 Task: Create a due date automation trigger when advanced on, on the wednesday before a card is due add checklist without checklist at 11:00 AM.
Action: Mouse moved to (753, 412)
Screenshot: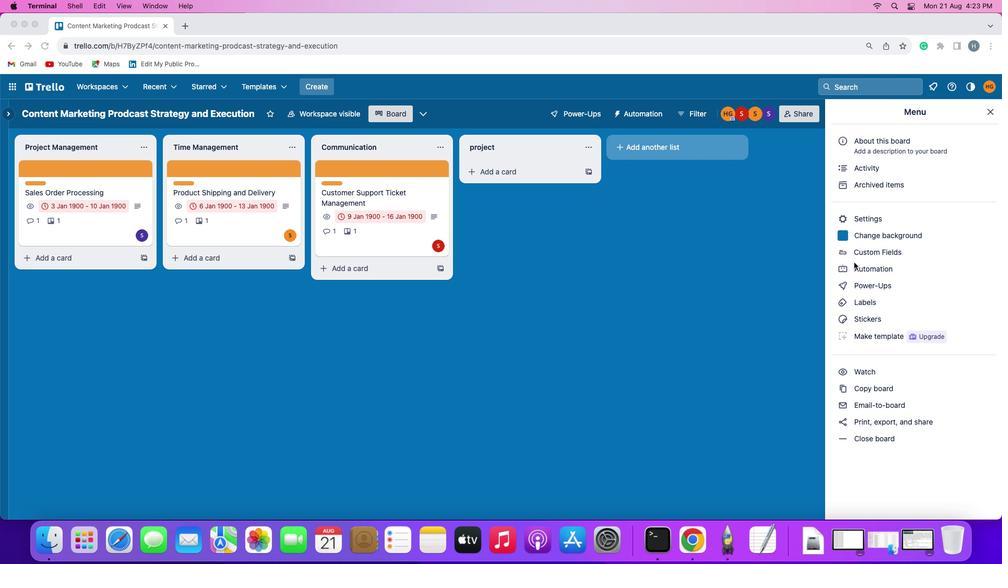 
Action: Mouse pressed left at (753, 412)
Screenshot: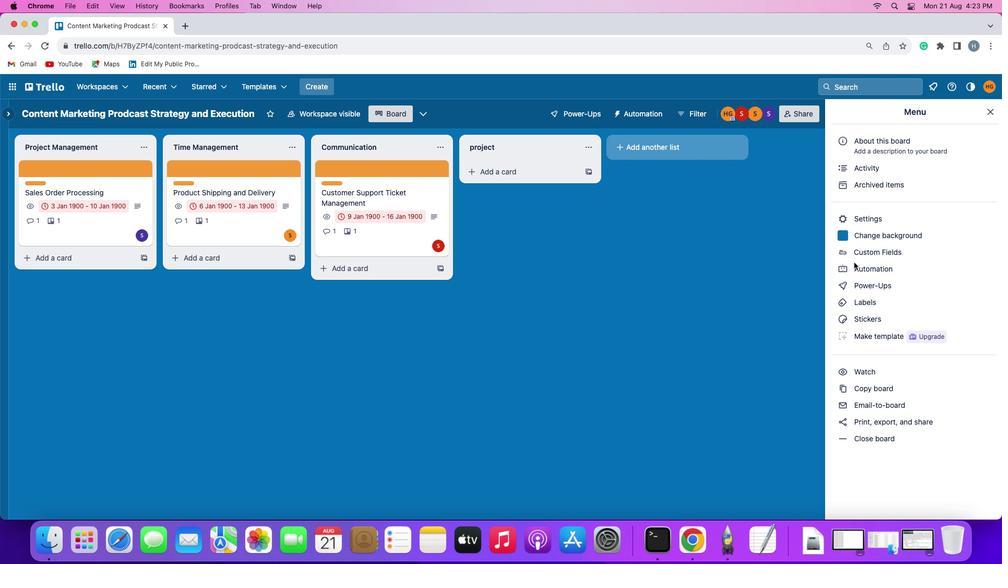 
Action: Mouse pressed left at (753, 412)
Screenshot: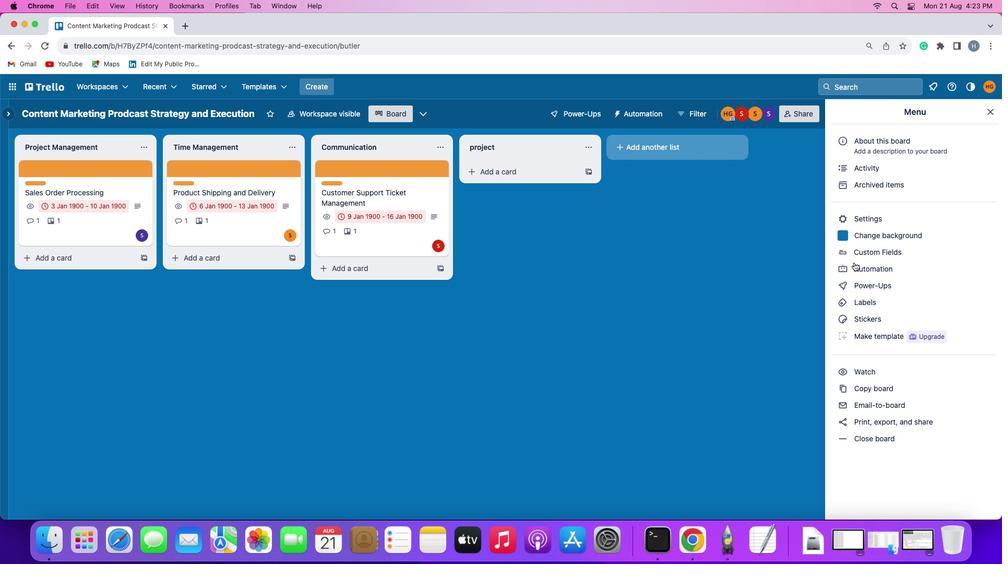
Action: Mouse moved to (166, 407)
Screenshot: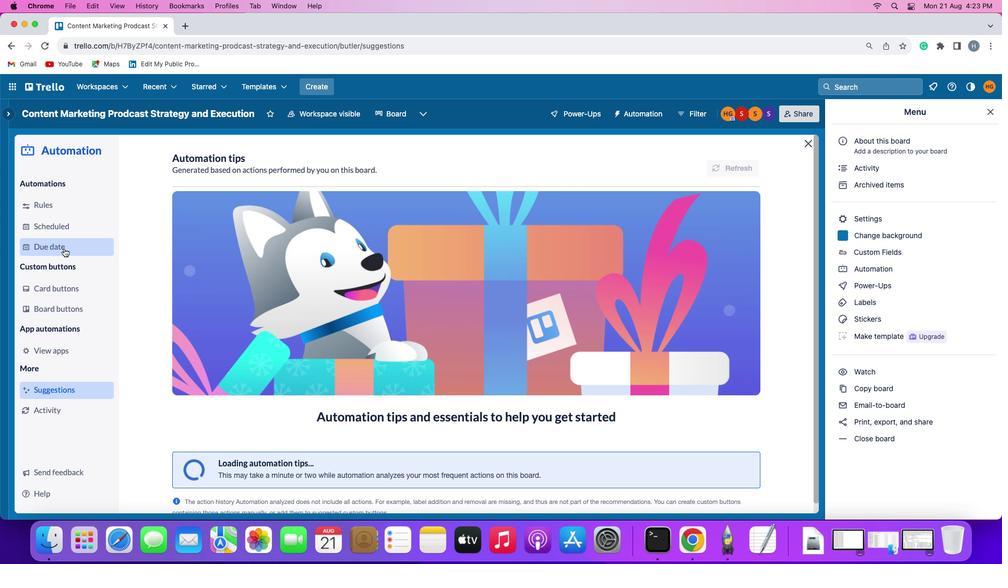 
Action: Mouse pressed left at (166, 407)
Screenshot: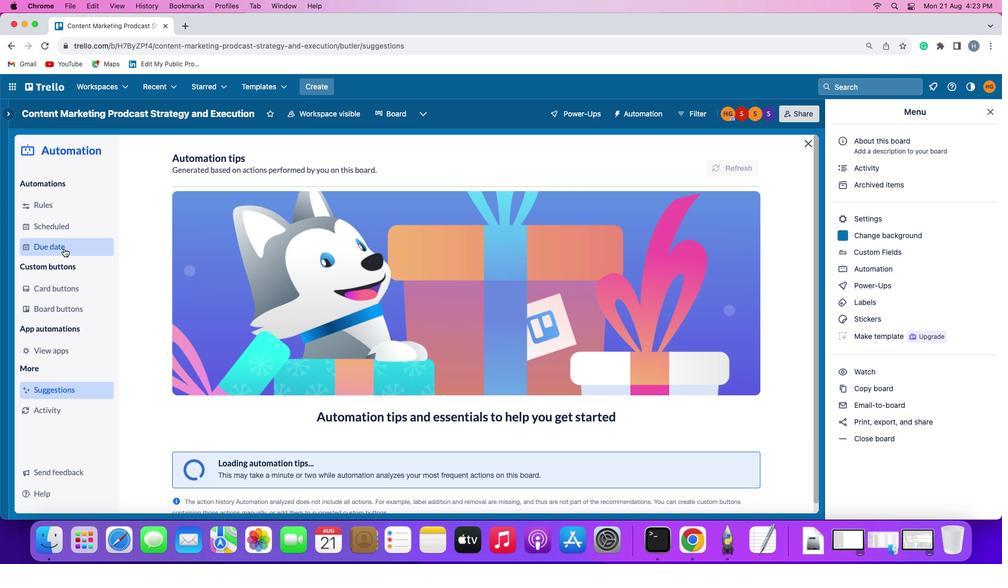 
Action: Mouse moved to (638, 381)
Screenshot: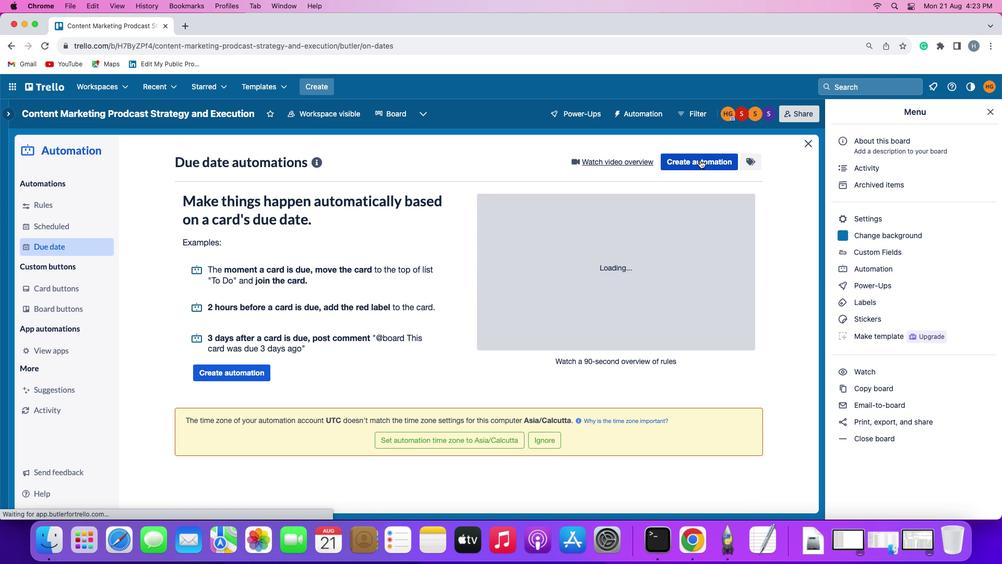 
Action: Mouse pressed left at (638, 381)
Screenshot: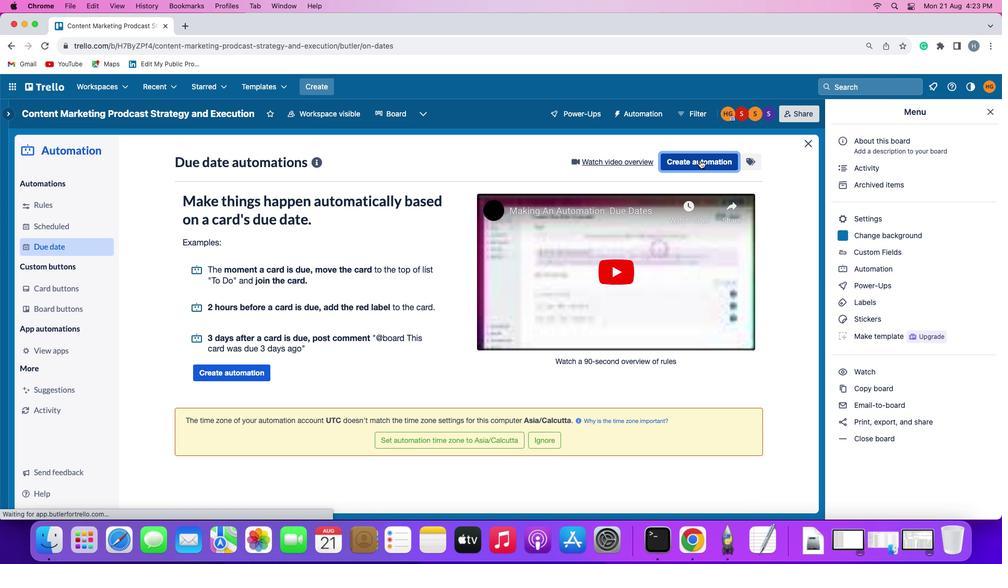 
Action: Mouse moved to (270, 412)
Screenshot: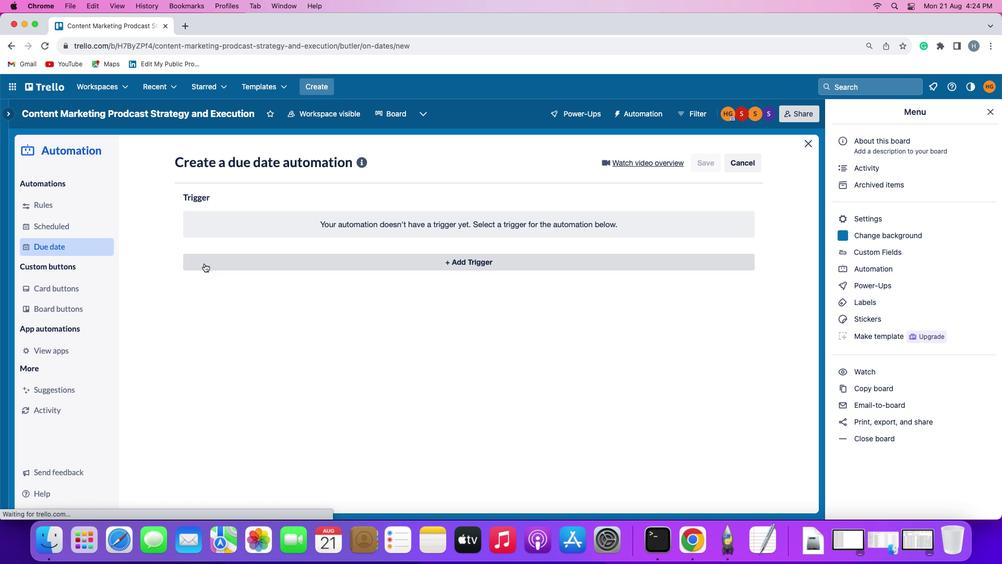 
Action: Mouse pressed left at (270, 412)
Screenshot: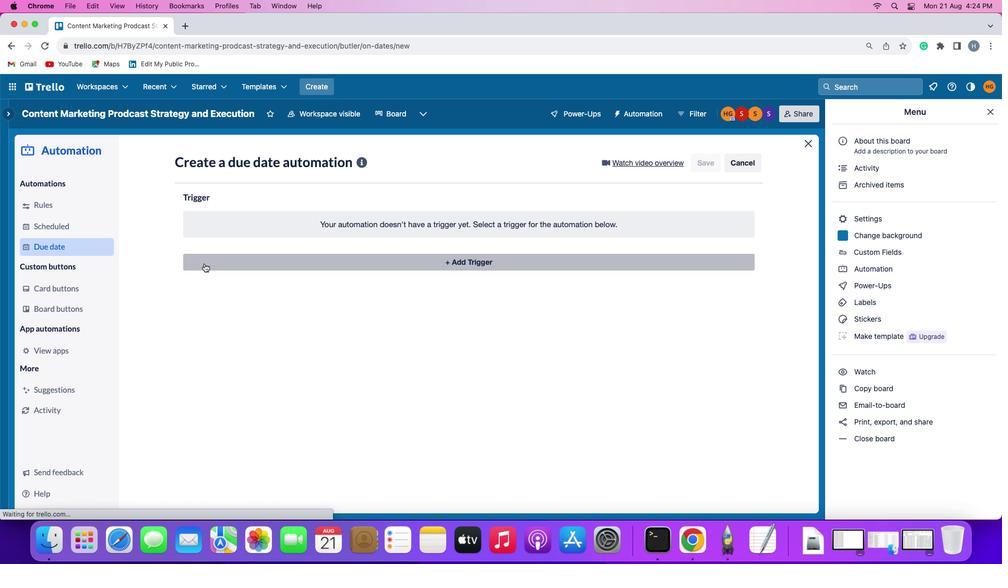 
Action: Mouse moved to (295, 469)
Screenshot: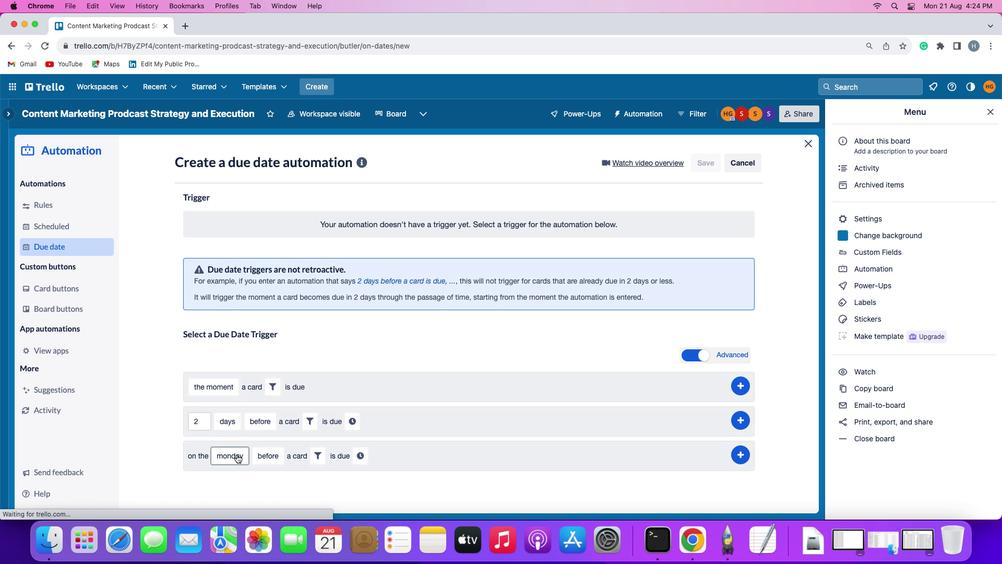 
Action: Mouse pressed left at (295, 469)
Screenshot: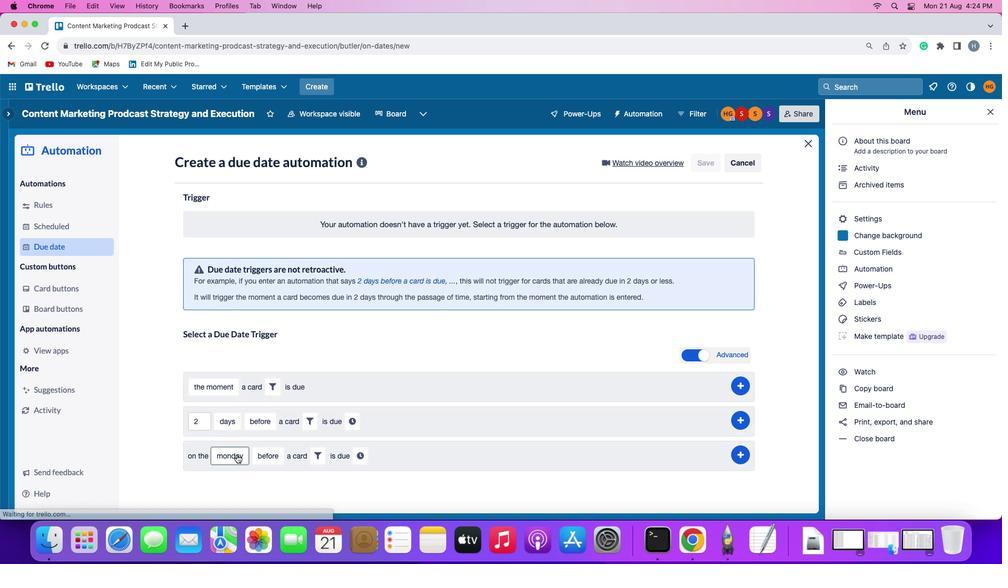 
Action: Mouse moved to (310, 439)
Screenshot: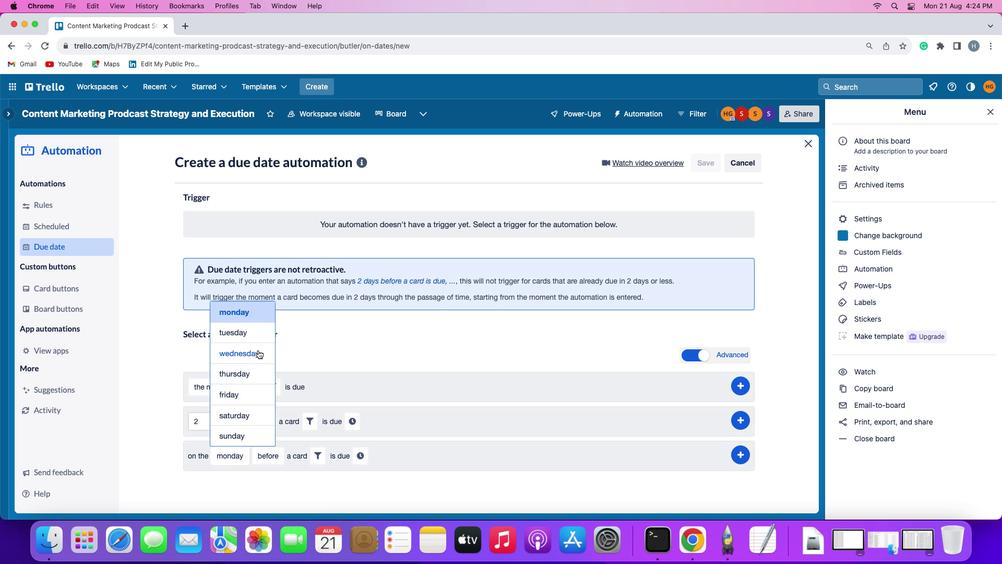 
Action: Mouse pressed left at (310, 439)
Screenshot: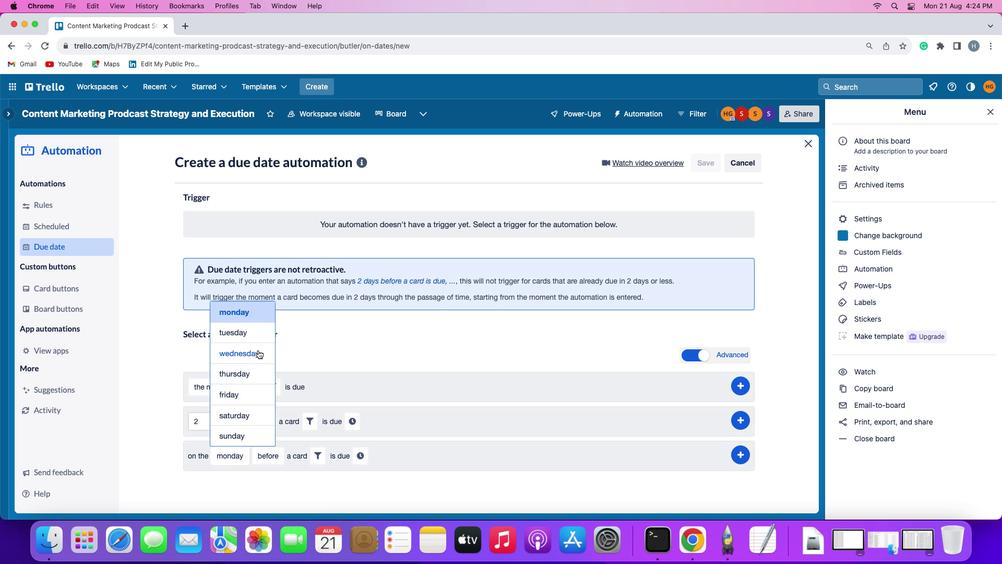 
Action: Mouse moved to (367, 469)
Screenshot: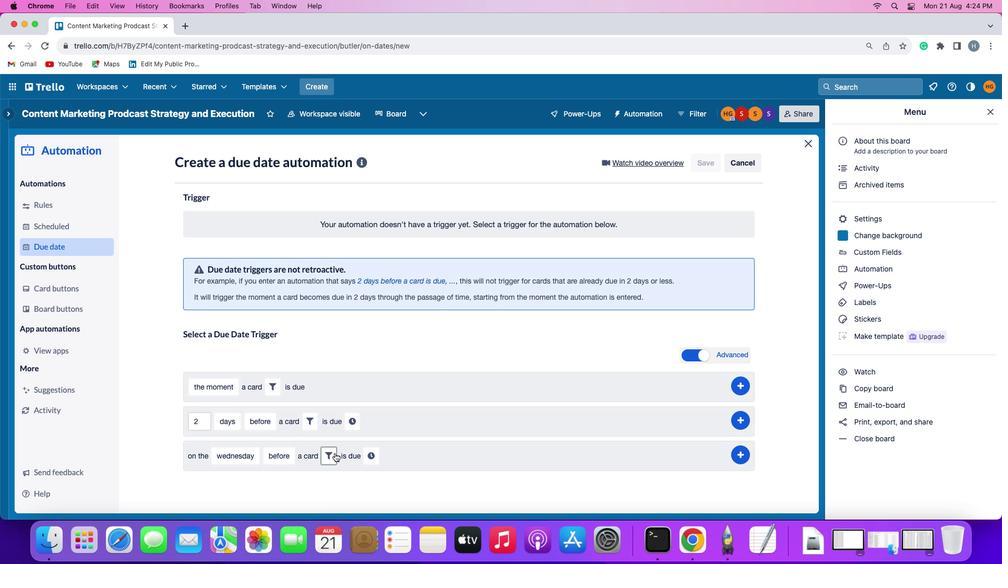 
Action: Mouse pressed left at (367, 469)
Screenshot: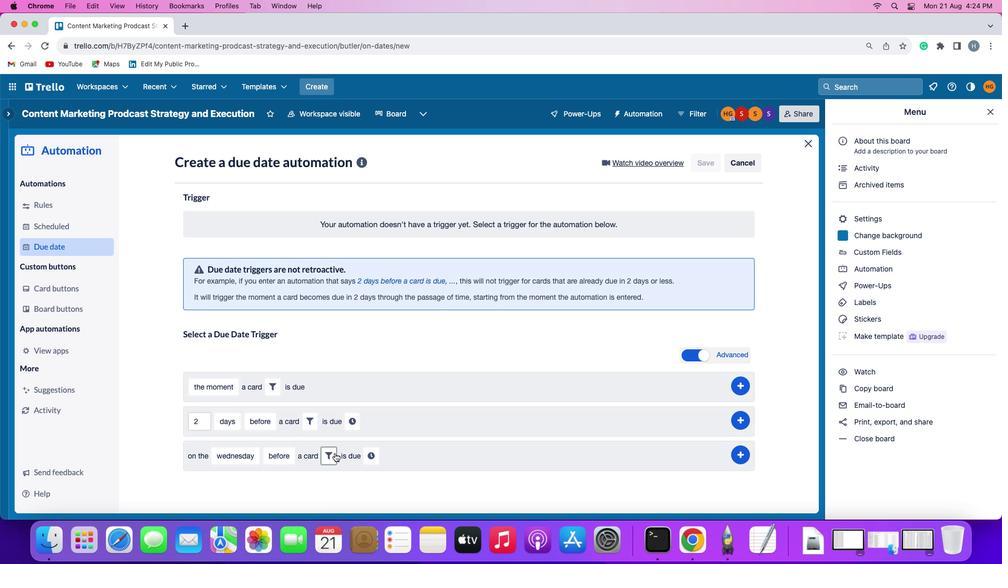 
Action: Mouse moved to (441, 478)
Screenshot: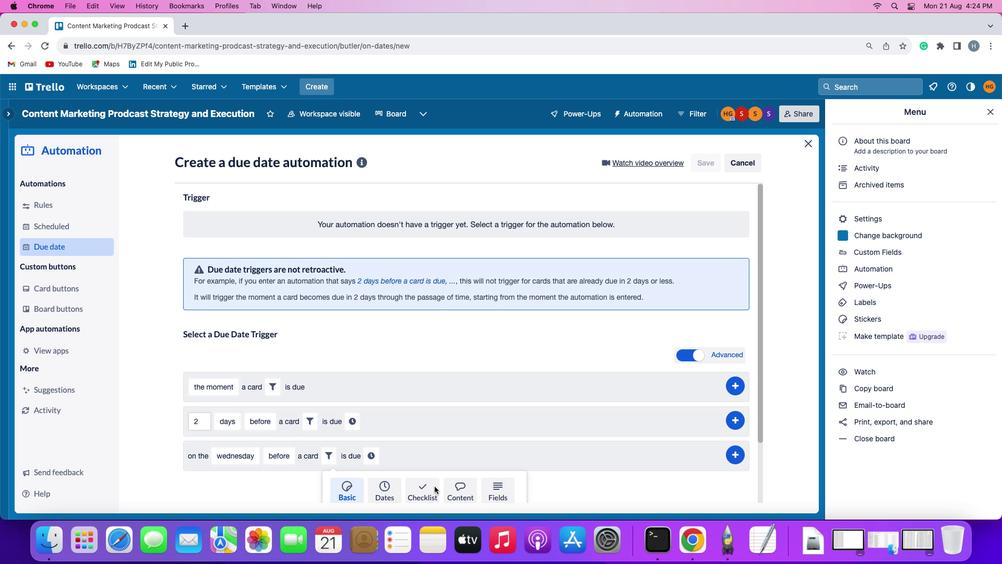 
Action: Mouse pressed left at (441, 478)
Screenshot: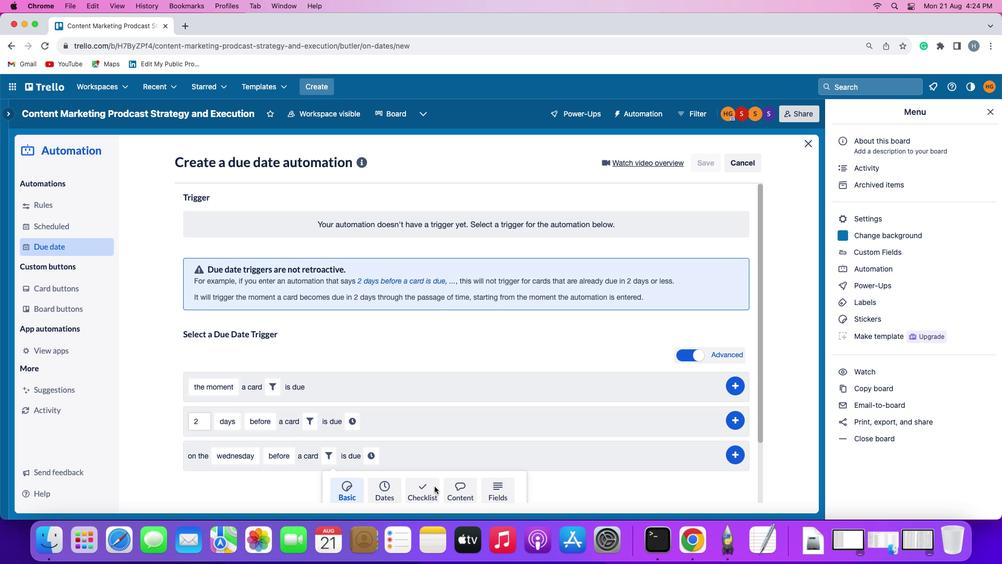 
Action: Mouse moved to (344, 477)
Screenshot: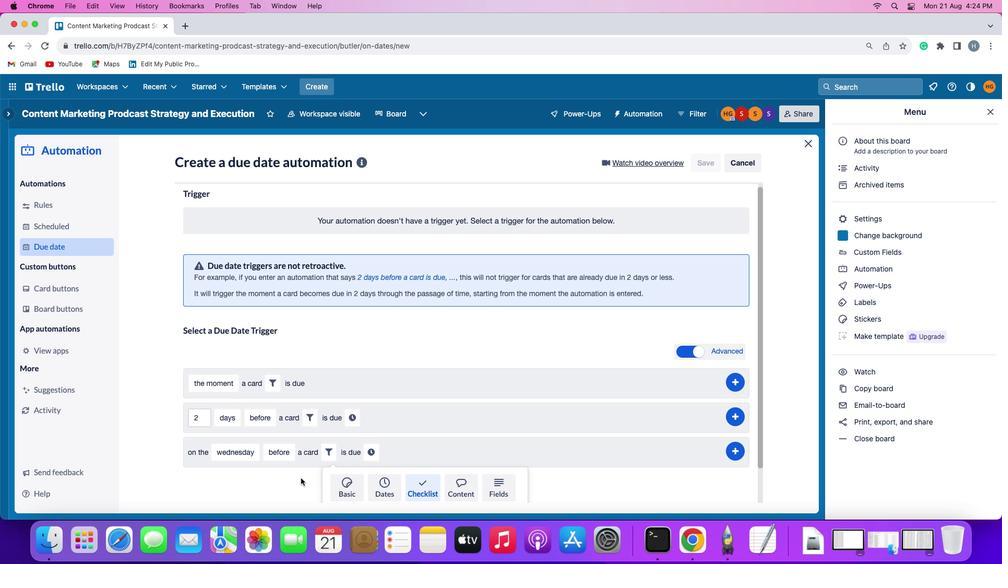 
Action: Mouse scrolled (344, 477) with delta (119, 333)
Screenshot: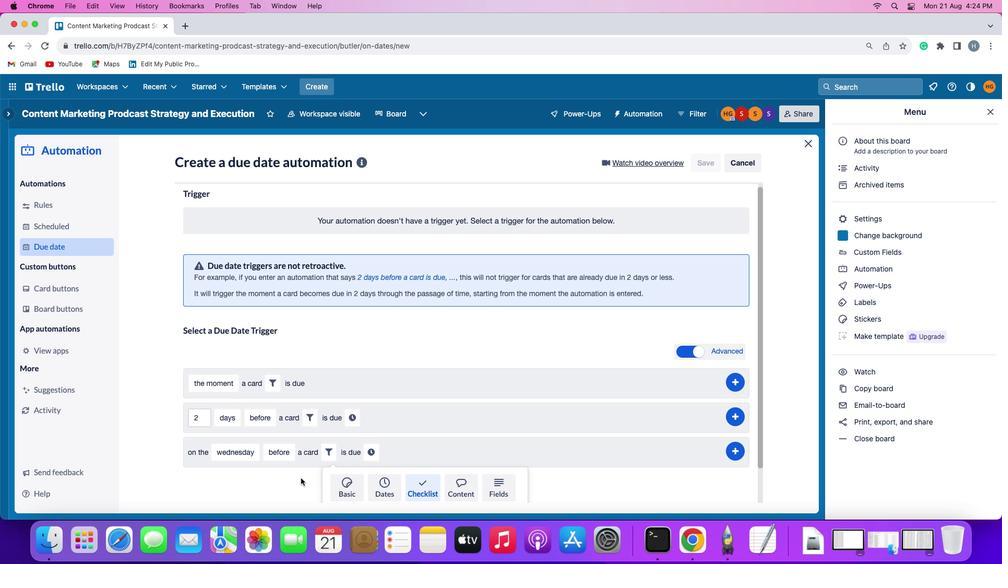 
Action: Mouse scrolled (344, 477) with delta (119, 333)
Screenshot: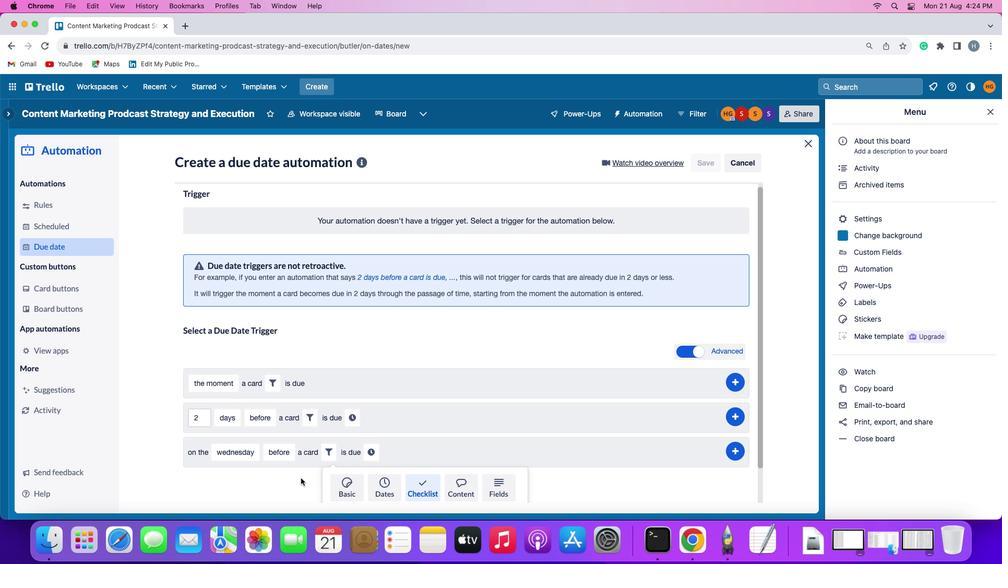 
Action: Mouse moved to (344, 477)
Screenshot: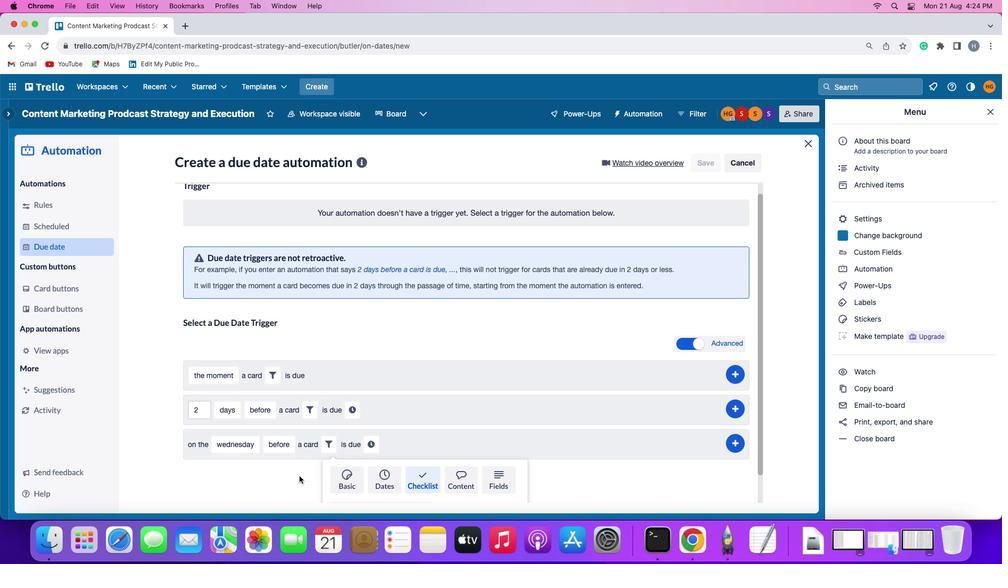 
Action: Mouse scrolled (344, 477) with delta (119, 332)
Screenshot: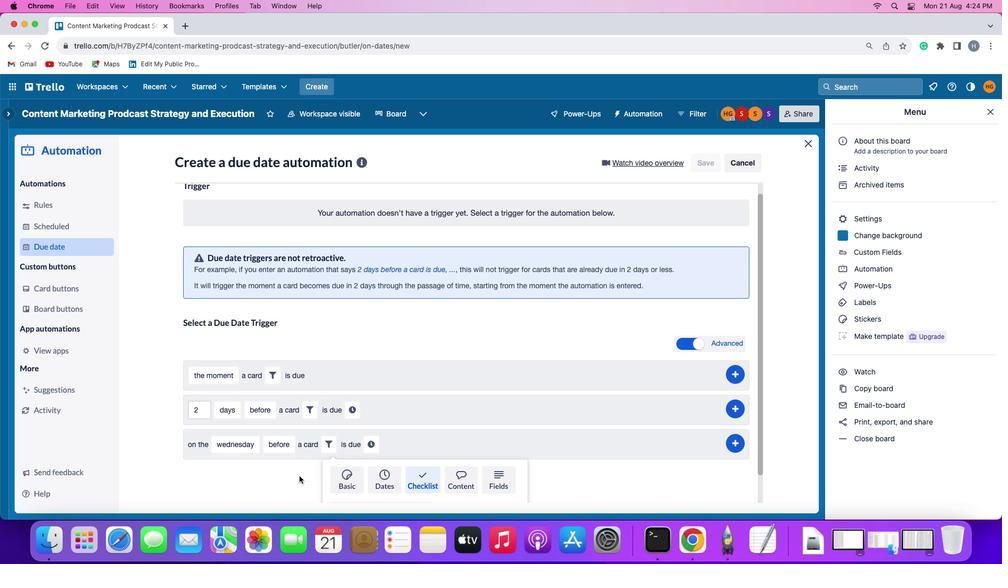 
Action: Mouse moved to (343, 477)
Screenshot: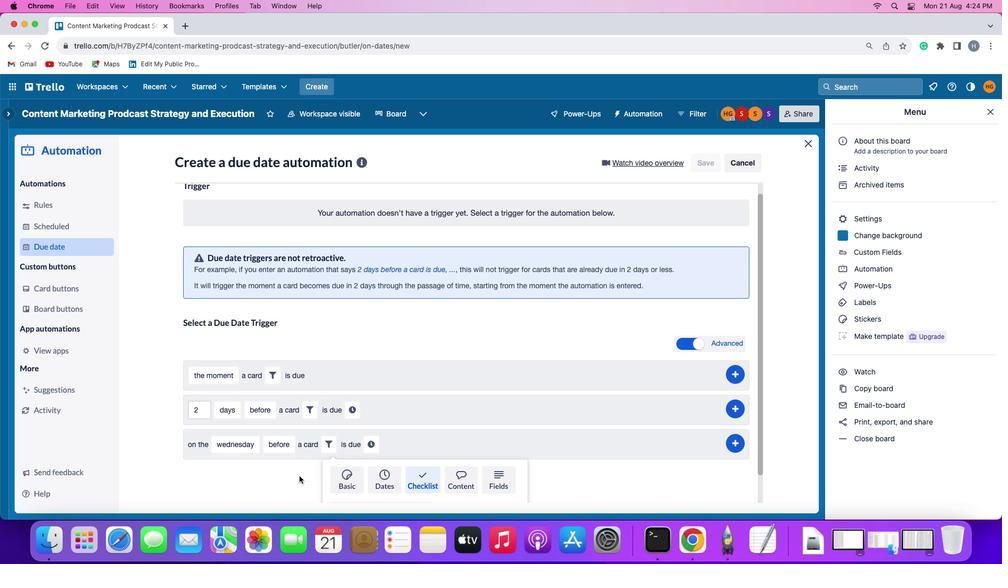 
Action: Mouse scrolled (343, 477) with delta (119, 332)
Screenshot: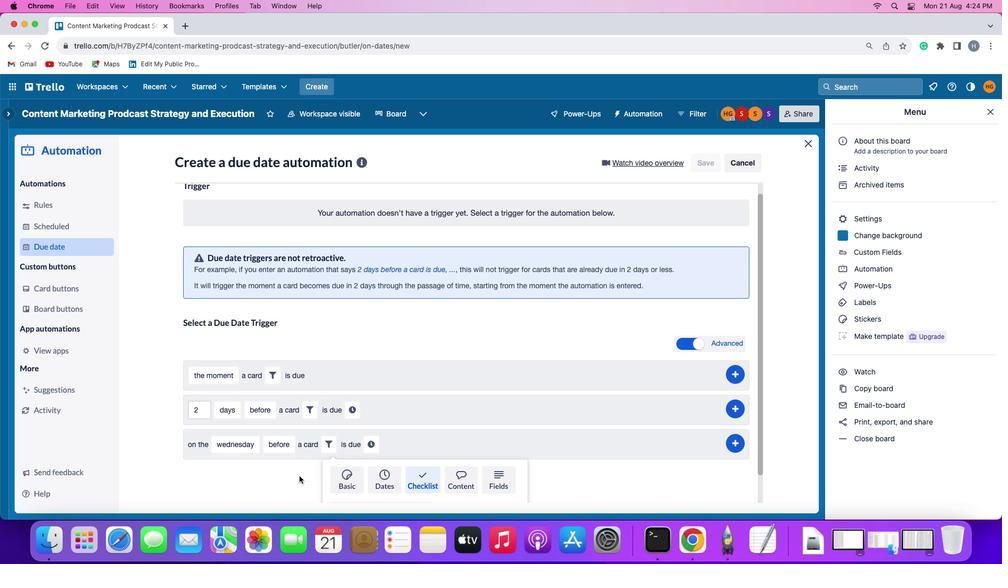 
Action: Mouse moved to (343, 477)
Screenshot: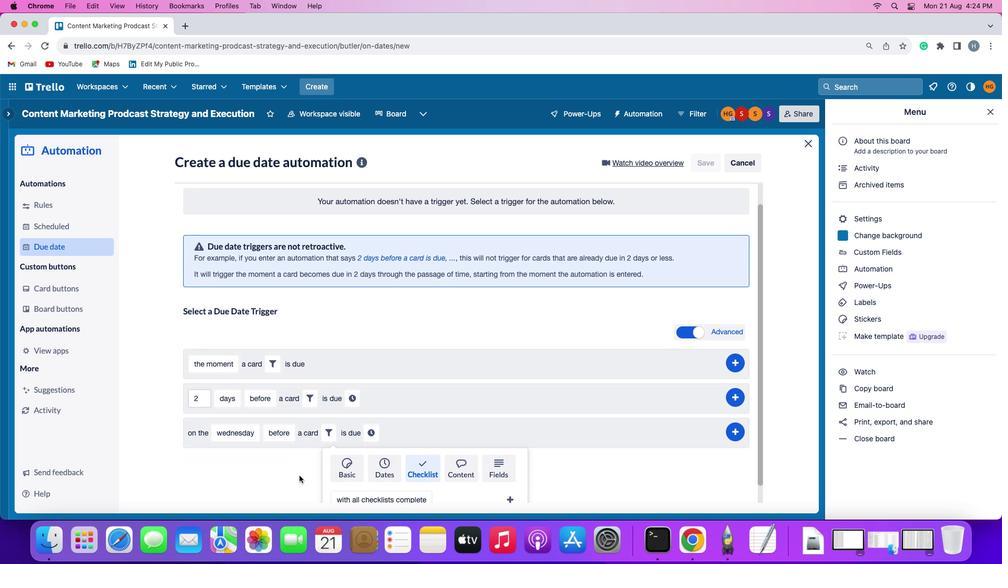 
Action: Mouse scrolled (343, 477) with delta (119, 332)
Screenshot: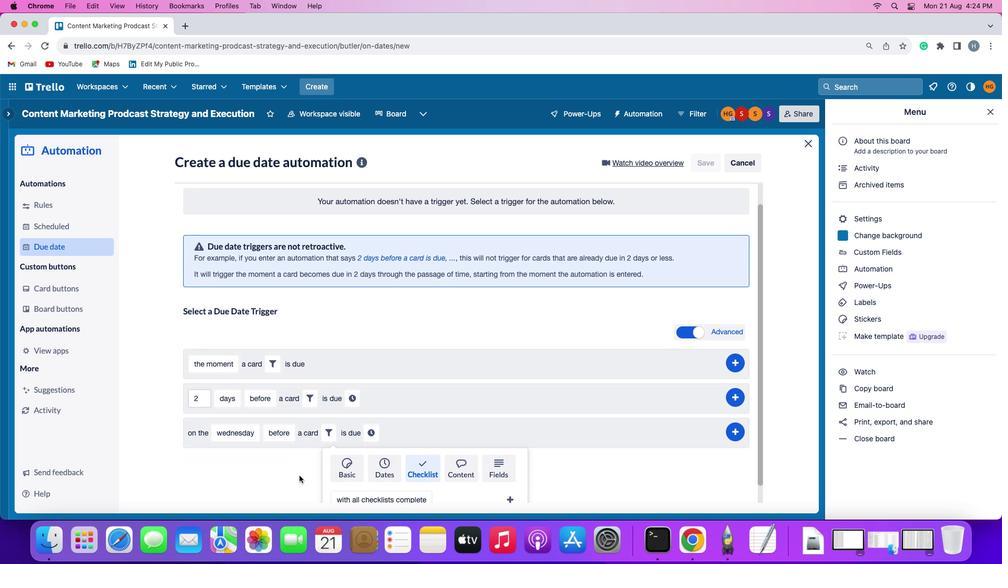
Action: Mouse moved to (341, 475)
Screenshot: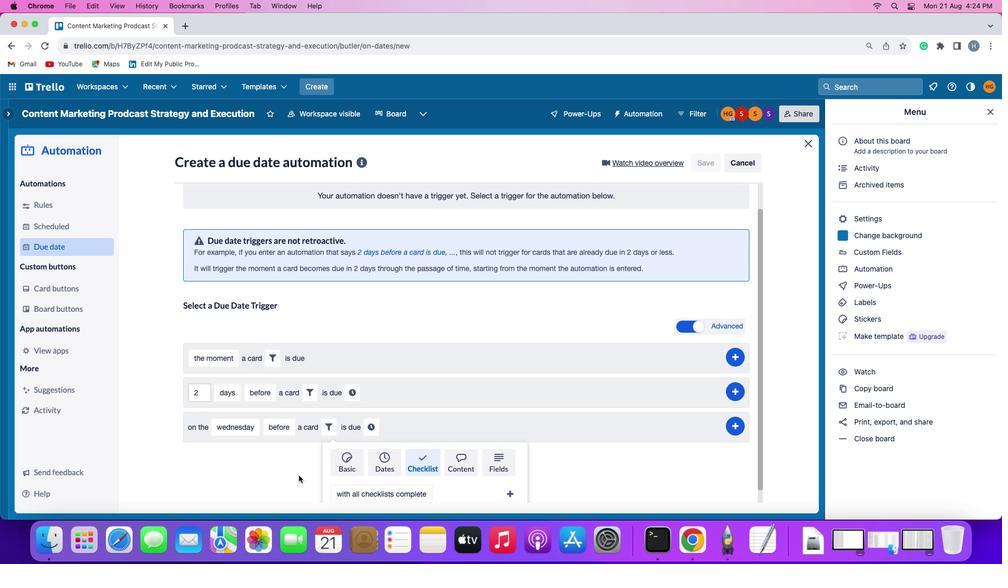 
Action: Mouse scrolled (341, 475) with delta (119, 332)
Screenshot: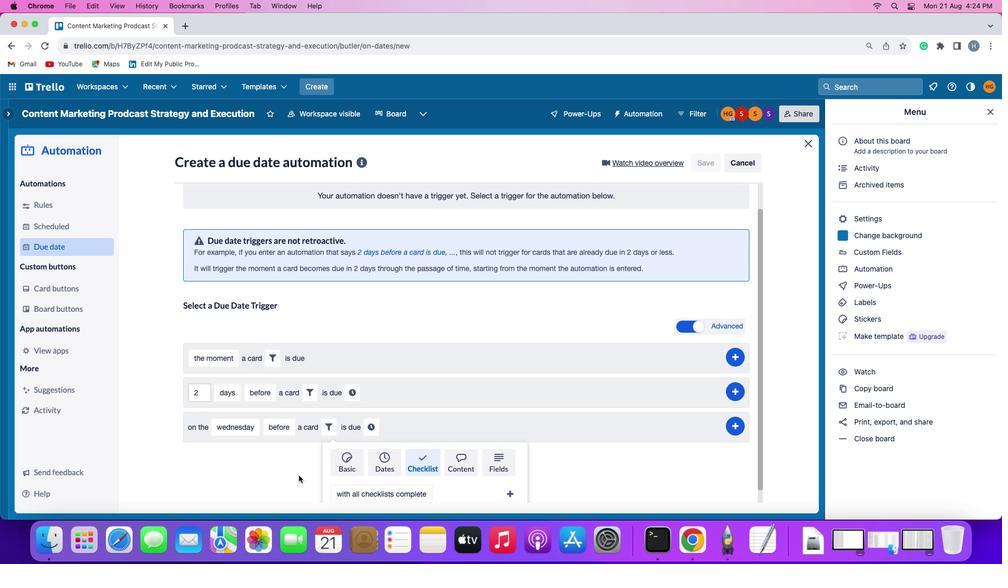 
Action: Mouse moved to (389, 476)
Screenshot: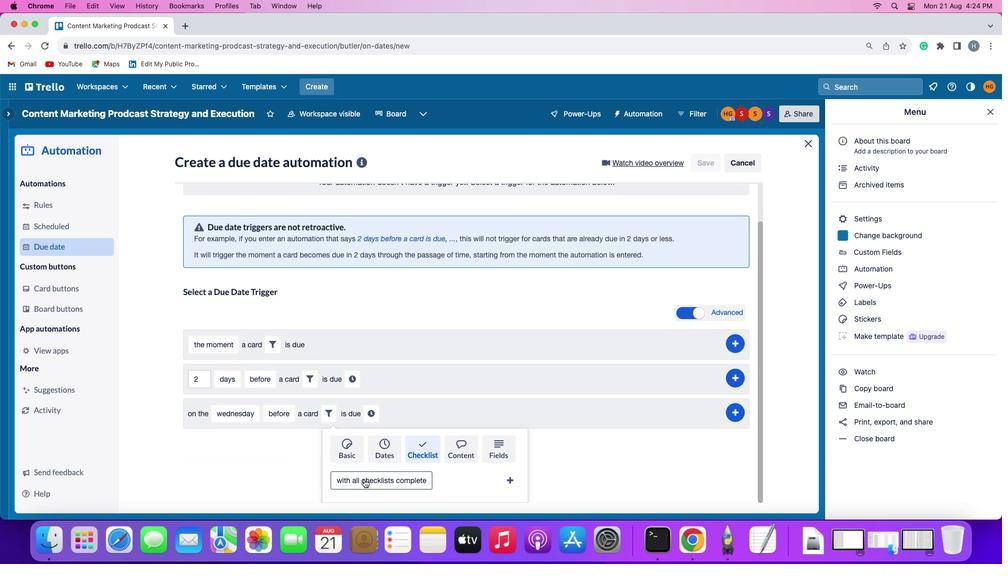 
Action: Mouse pressed left at (389, 476)
Screenshot: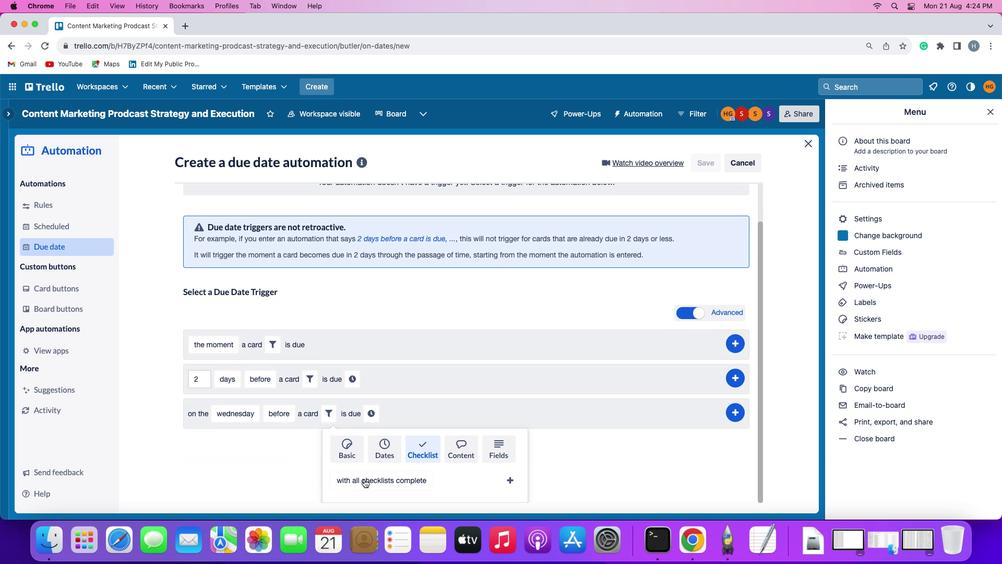 
Action: Mouse moved to (391, 472)
Screenshot: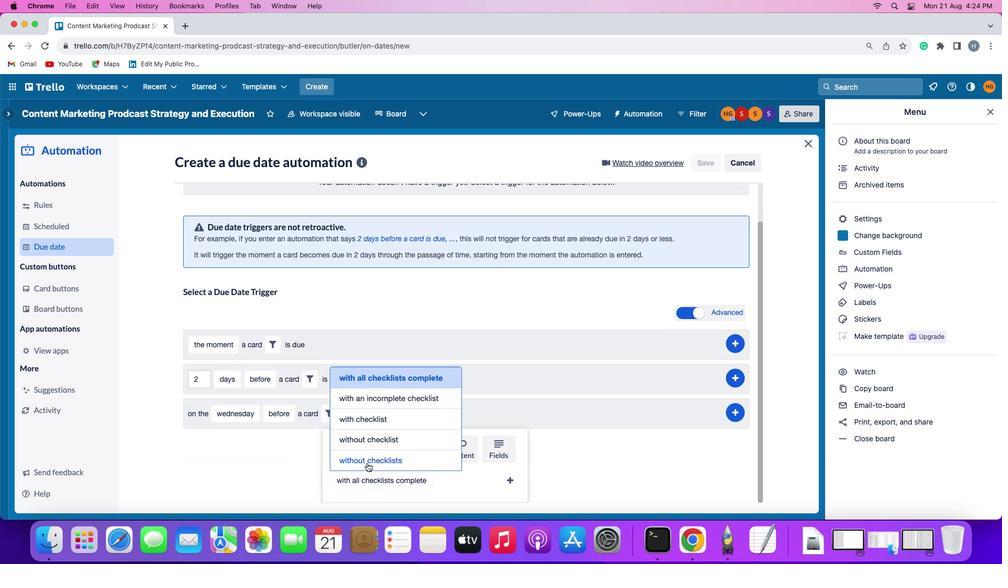 
Action: Mouse pressed left at (391, 472)
Screenshot: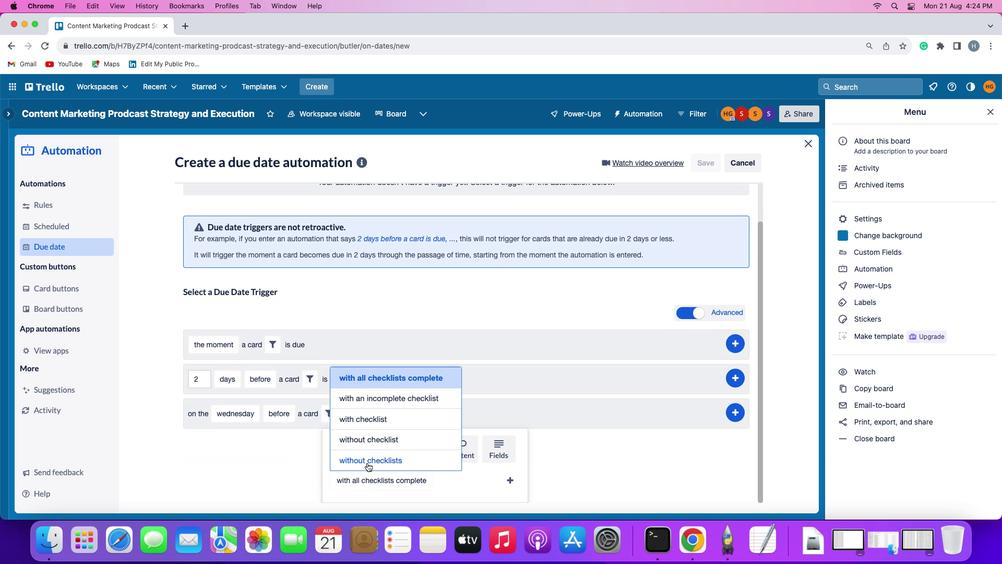 
Action: Mouse moved to (501, 476)
Screenshot: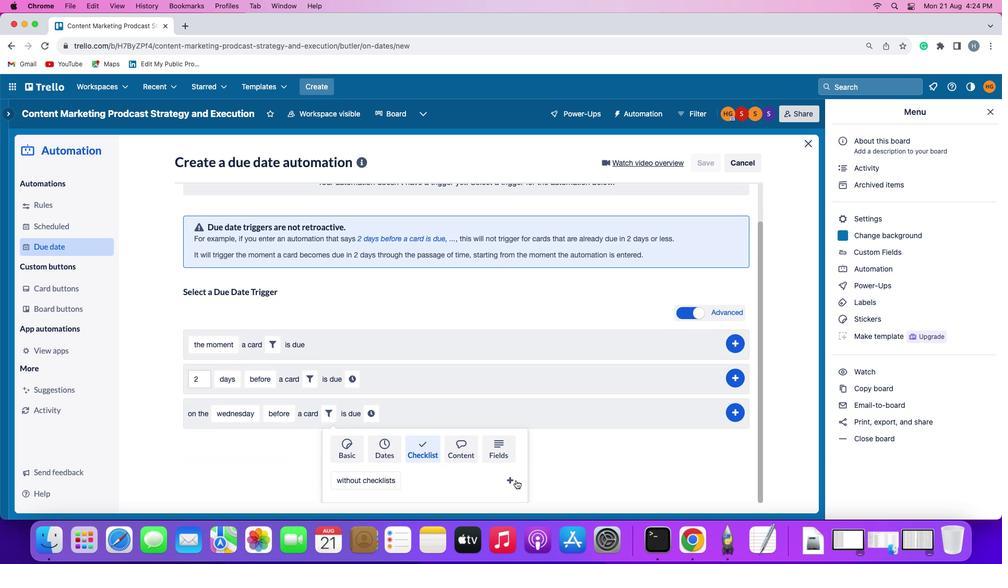
Action: Mouse pressed left at (501, 476)
Screenshot: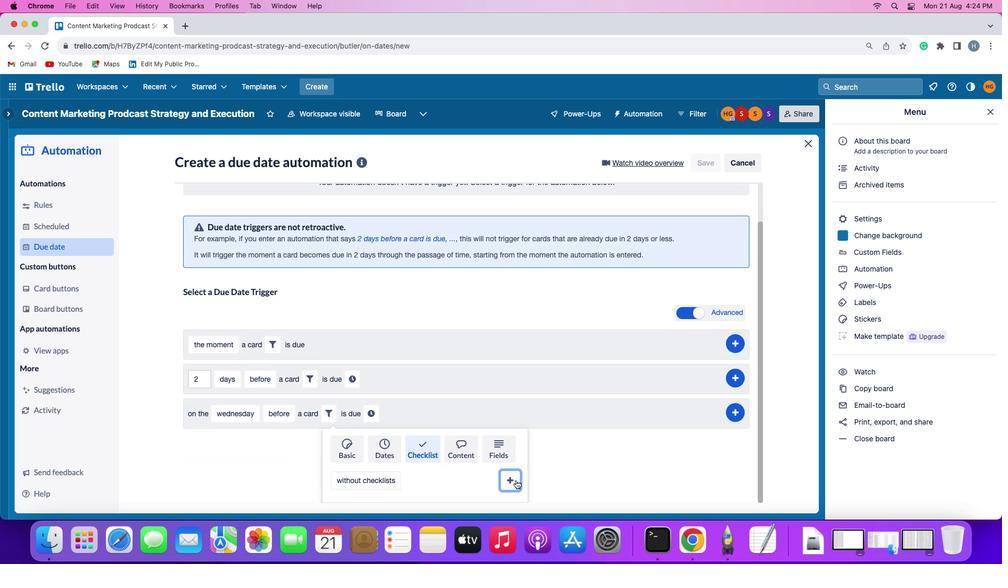
Action: Mouse moved to (457, 469)
Screenshot: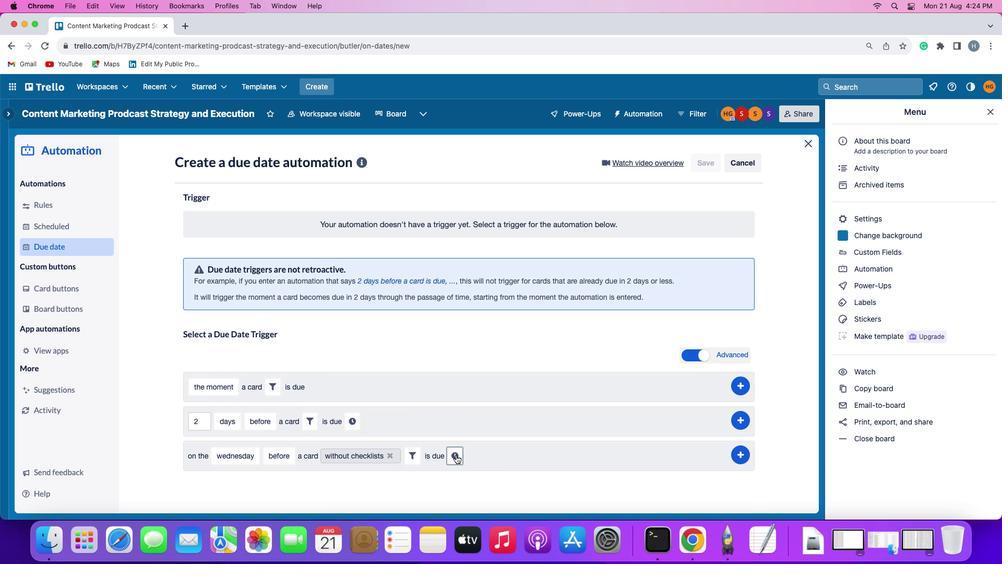 
Action: Mouse pressed left at (457, 469)
Screenshot: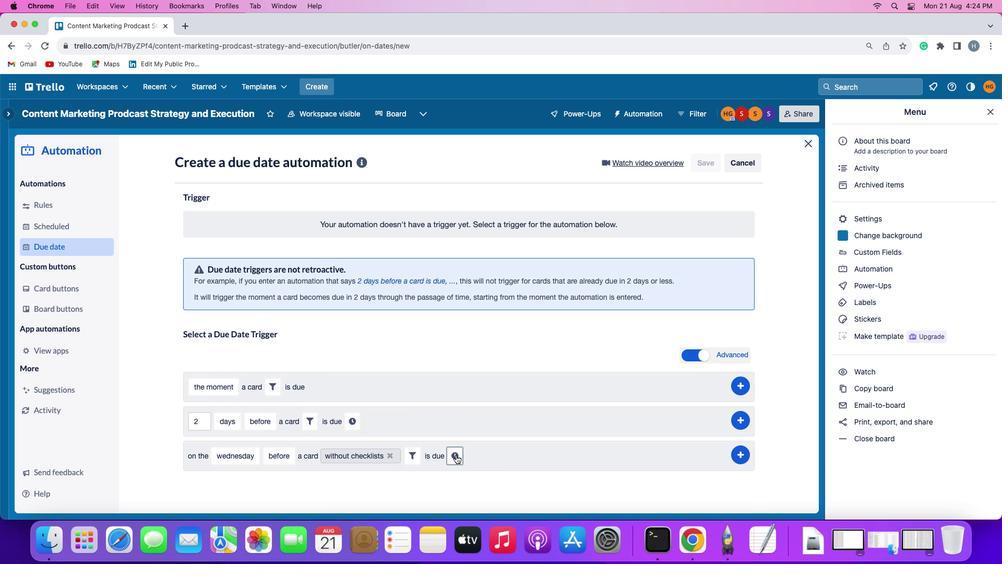 
Action: Mouse moved to (470, 470)
Screenshot: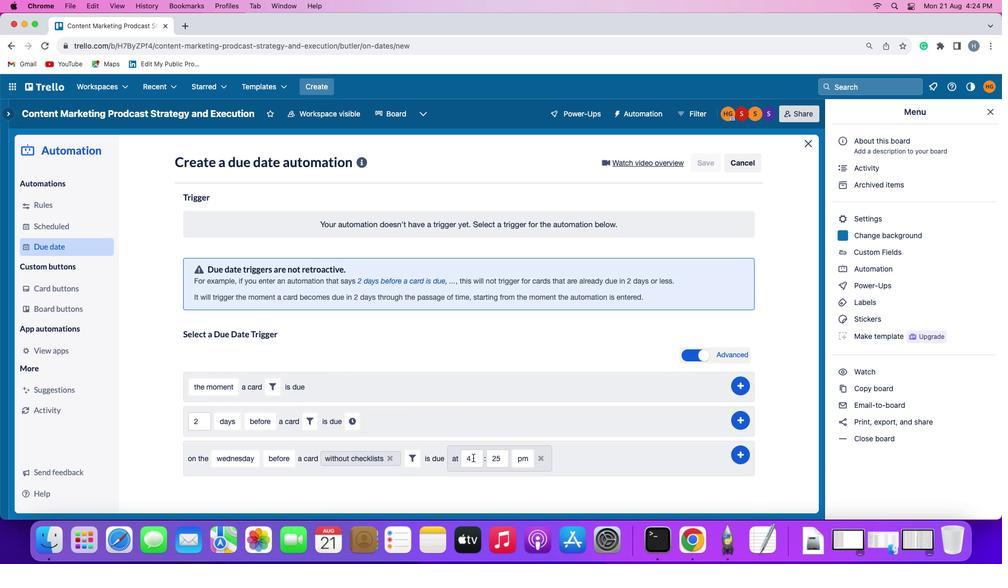 
Action: Mouse pressed left at (470, 470)
Screenshot: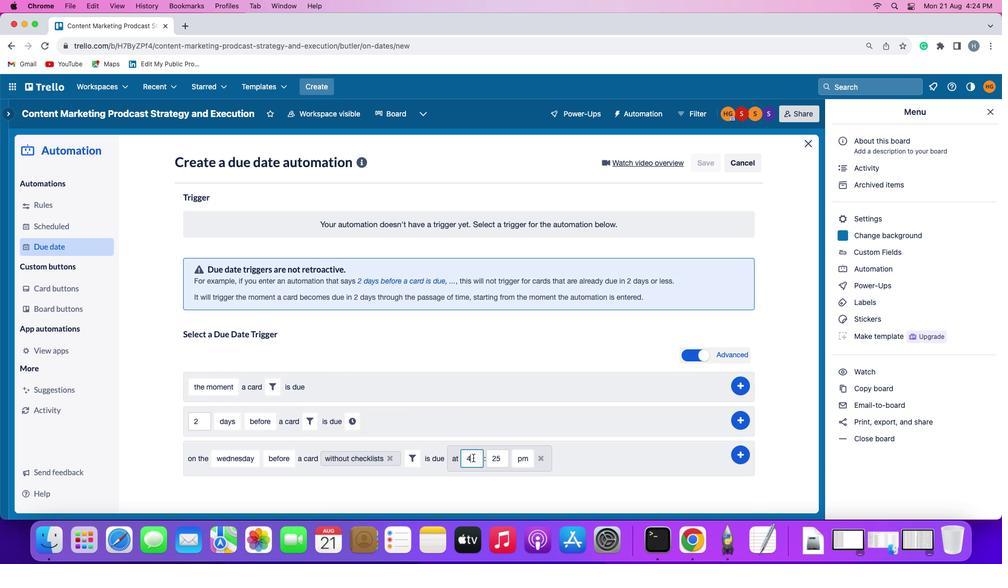 
Action: Mouse moved to (470, 470)
Screenshot: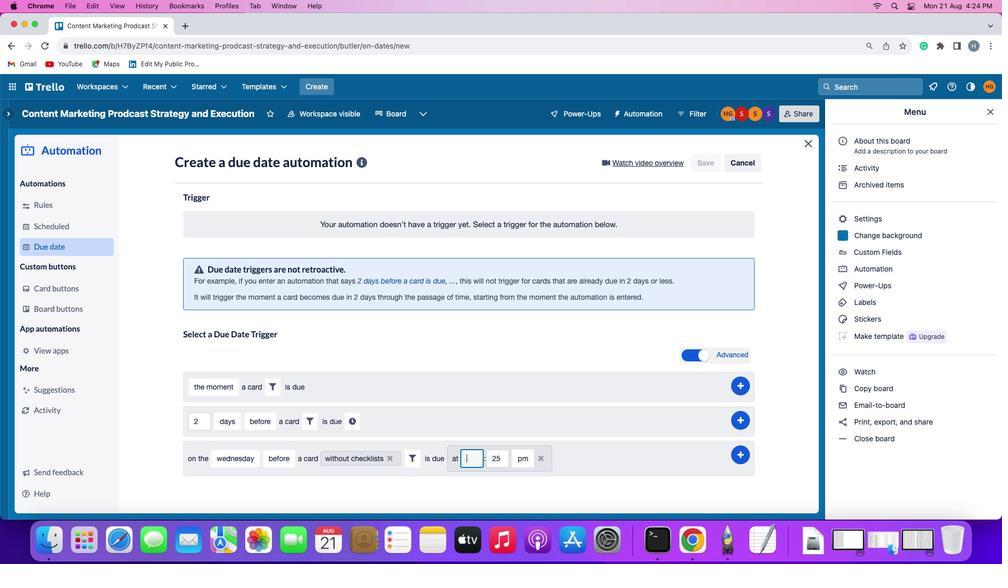 
Action: Key pressed Key.backspace'1''1'
Screenshot: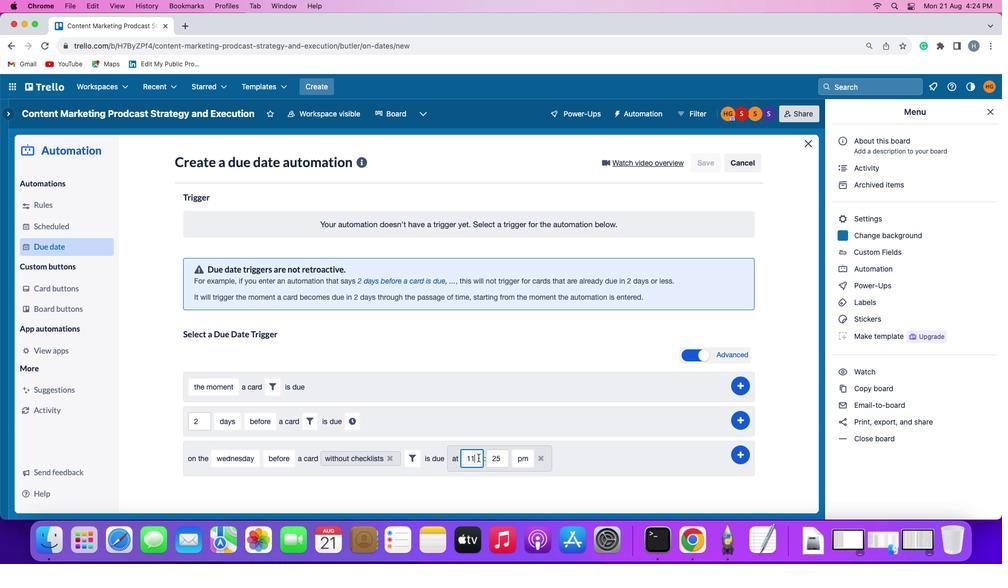 
Action: Mouse moved to (491, 470)
Screenshot: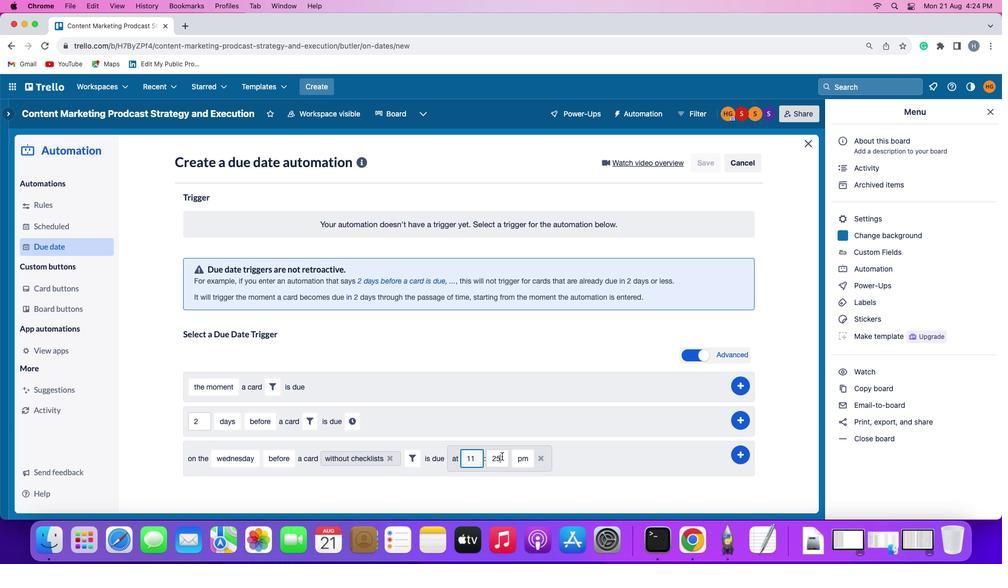 
Action: Mouse pressed left at (491, 470)
Screenshot: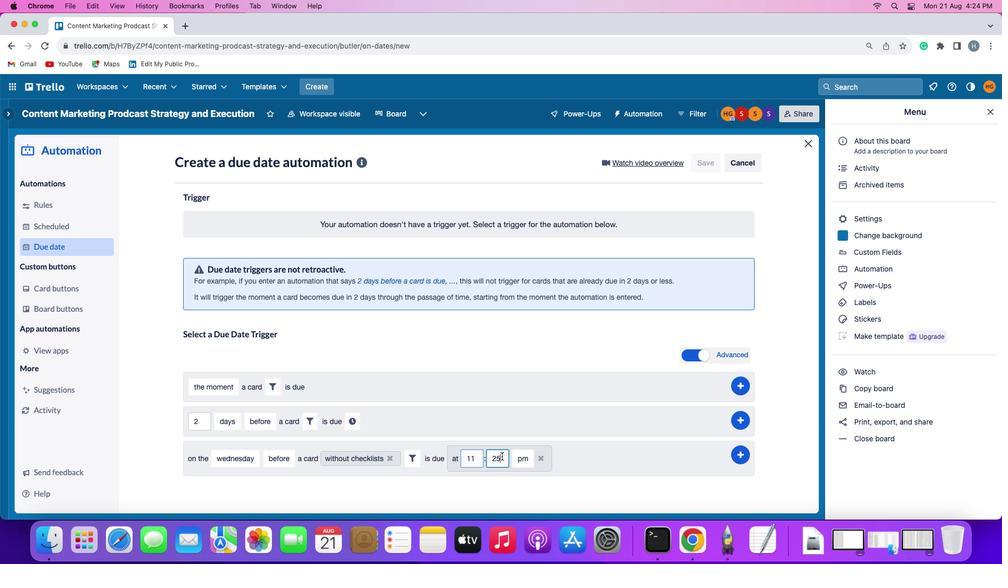 
Action: Key pressed Key.backspaceKey.backspace'0'
Screenshot: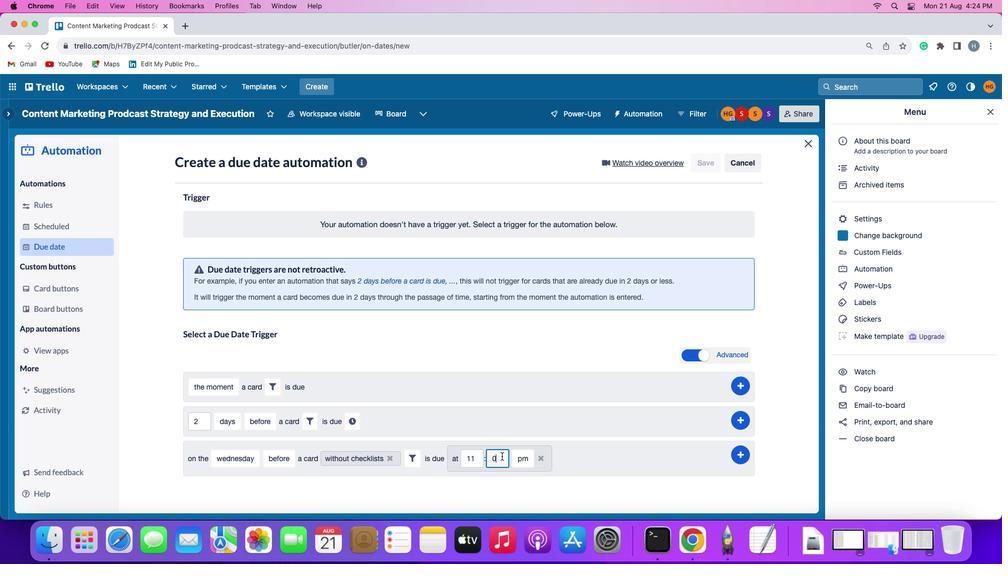 
Action: Mouse moved to (491, 470)
Screenshot: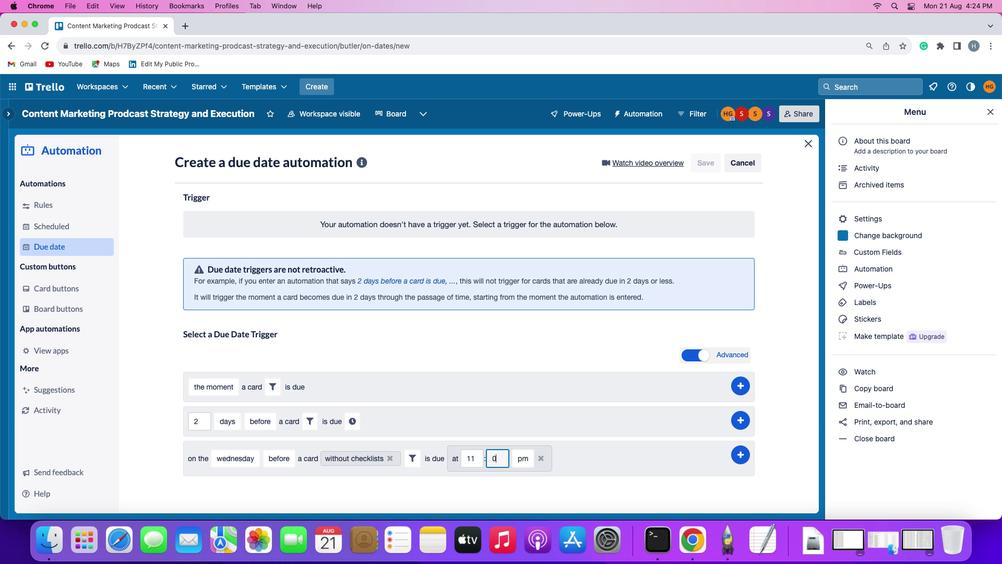 
Action: Key pressed '0'
Screenshot: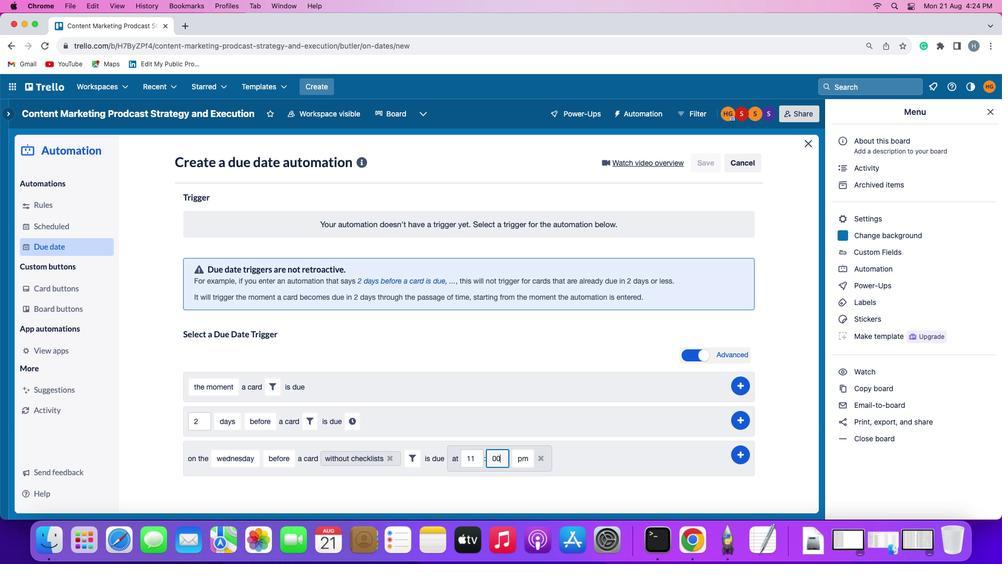 
Action: Mouse moved to (506, 470)
Screenshot: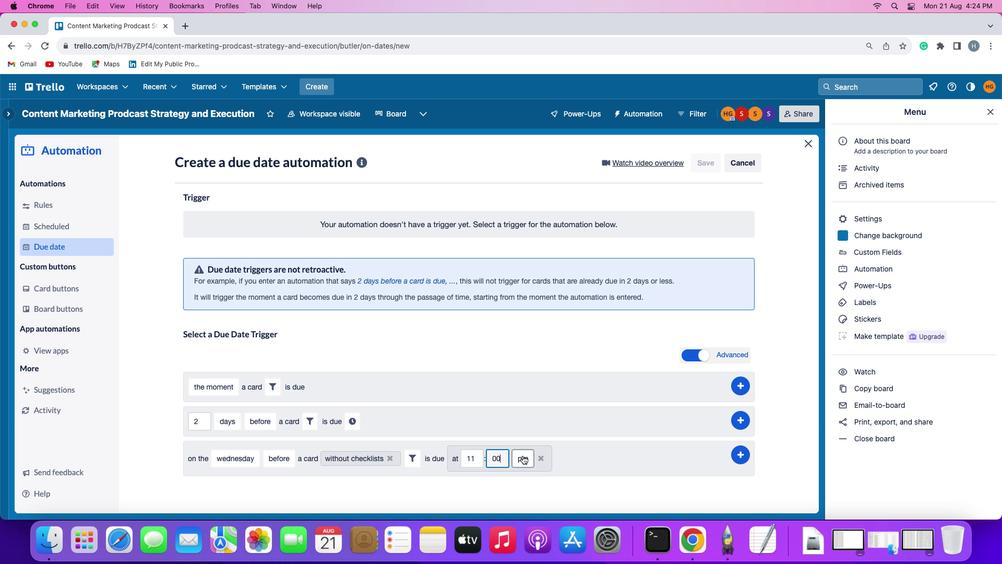 
Action: Mouse pressed left at (506, 470)
Screenshot: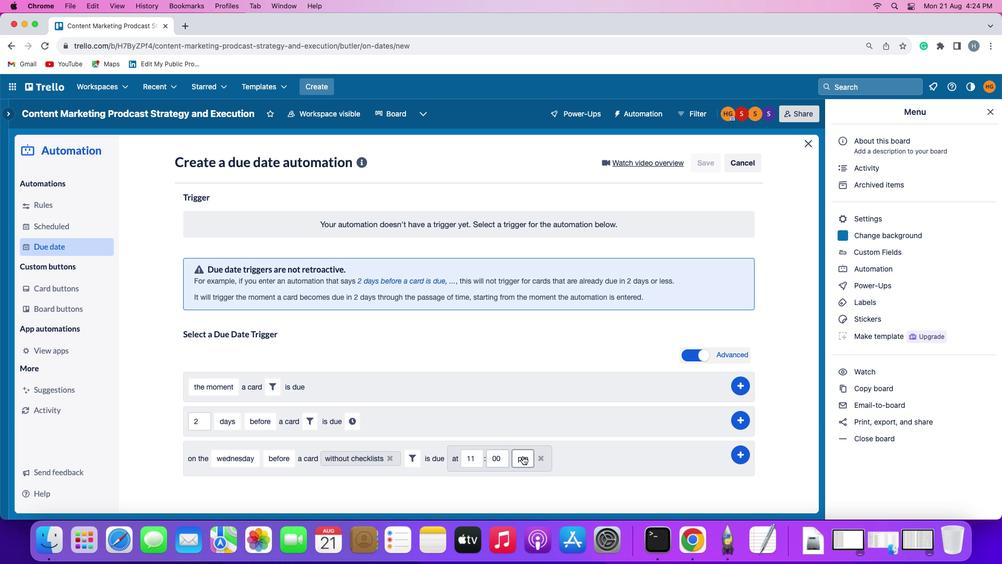 
Action: Mouse moved to (507, 475)
Screenshot: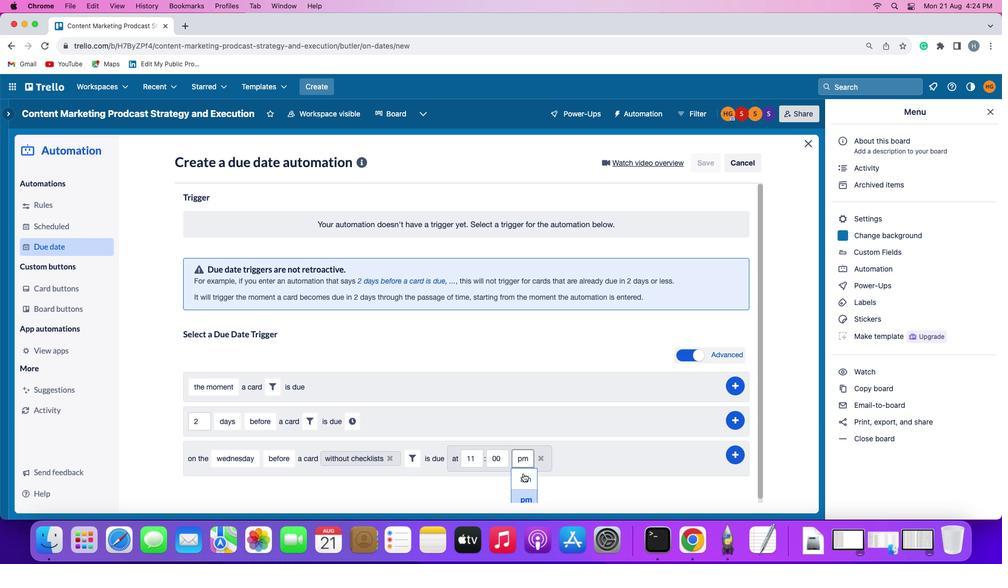 
Action: Mouse pressed left at (507, 475)
Screenshot: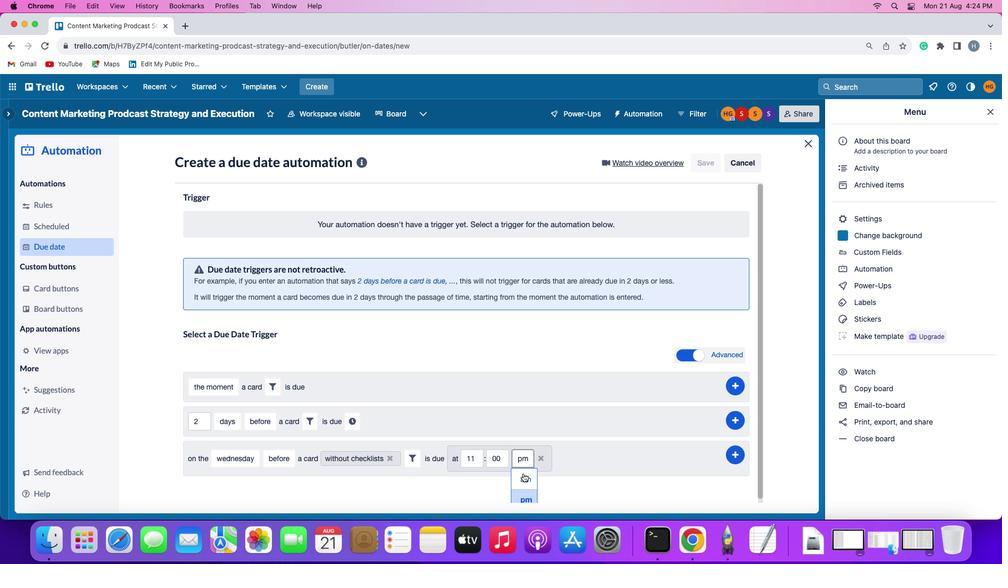 
Action: Mouse moved to (668, 467)
Screenshot: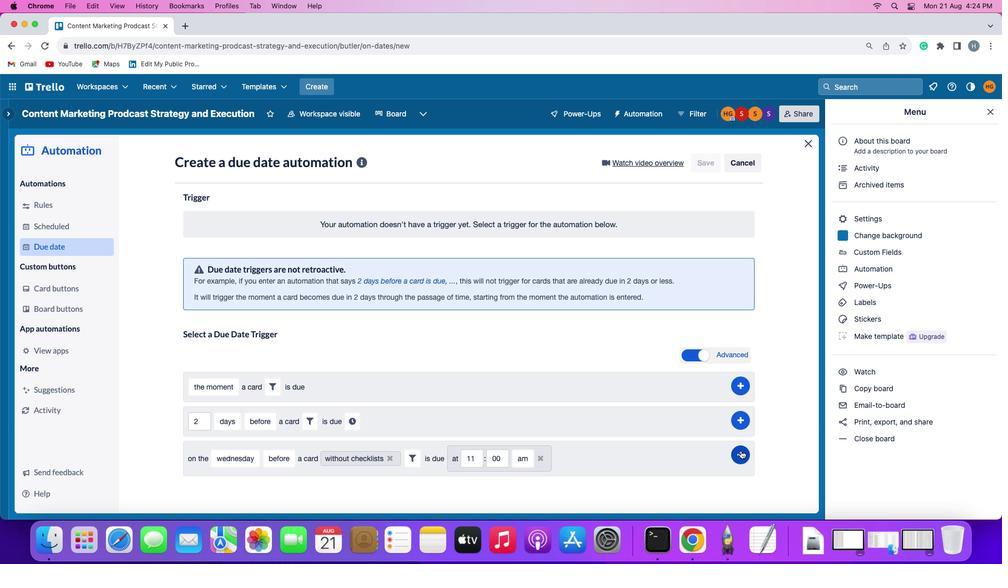 
Action: Mouse pressed left at (668, 467)
Screenshot: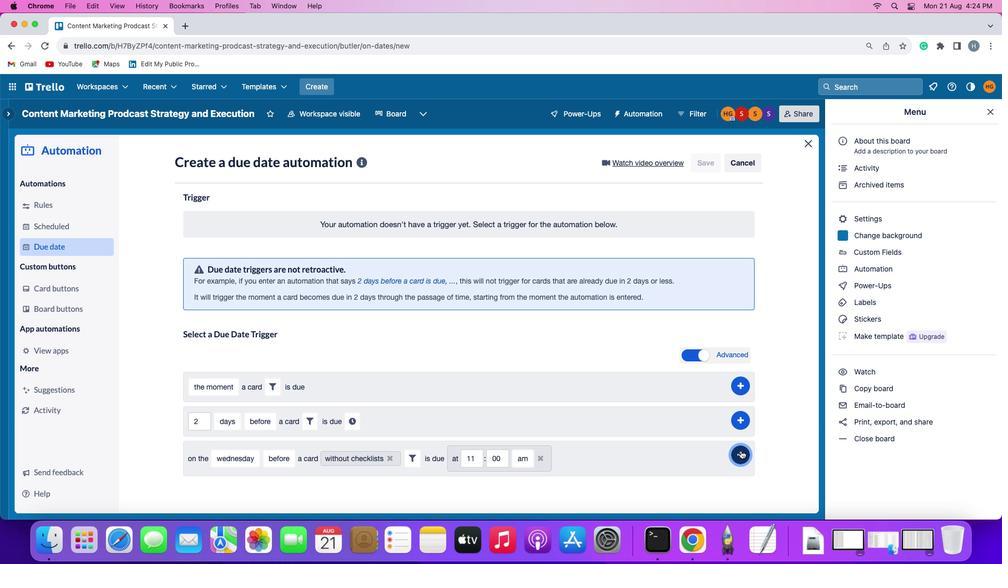 
Action: Mouse moved to (697, 443)
Screenshot: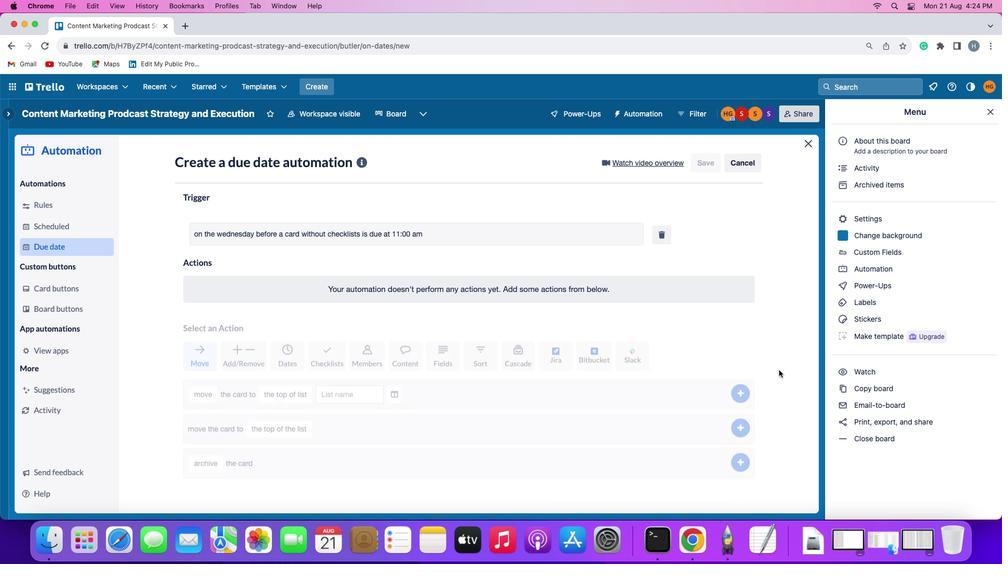 
